 Task: Create a rule when softage.1@softage.net is removed from a card by anyone.
Action: Mouse moved to (682, 189)
Screenshot: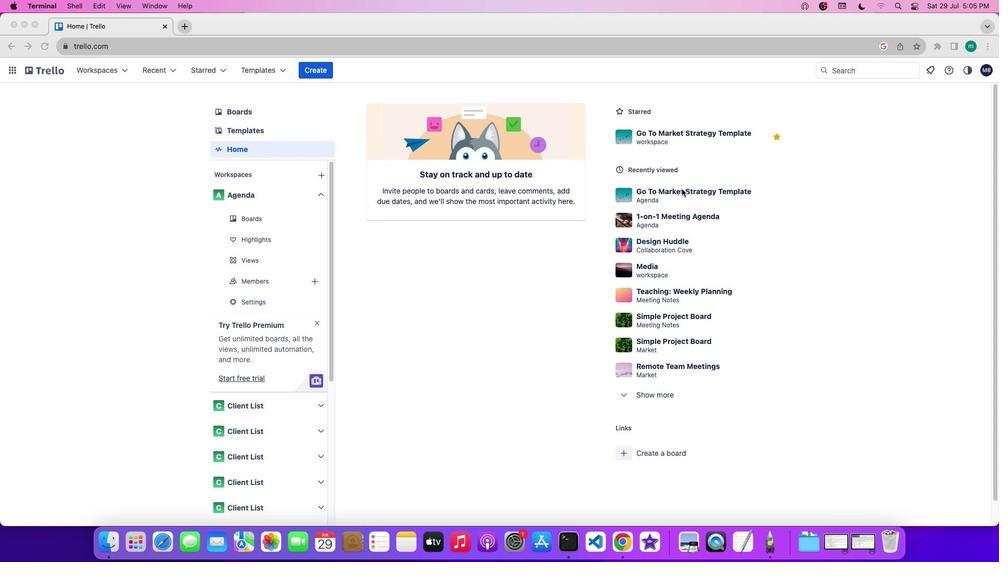 
Action: Mouse pressed left at (682, 189)
Screenshot: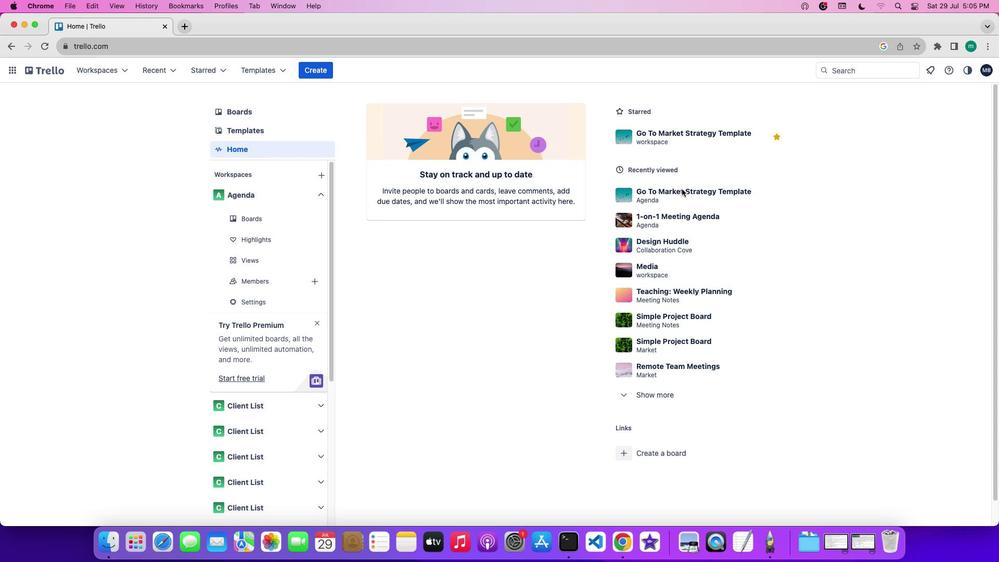 
Action: Mouse pressed left at (682, 189)
Screenshot: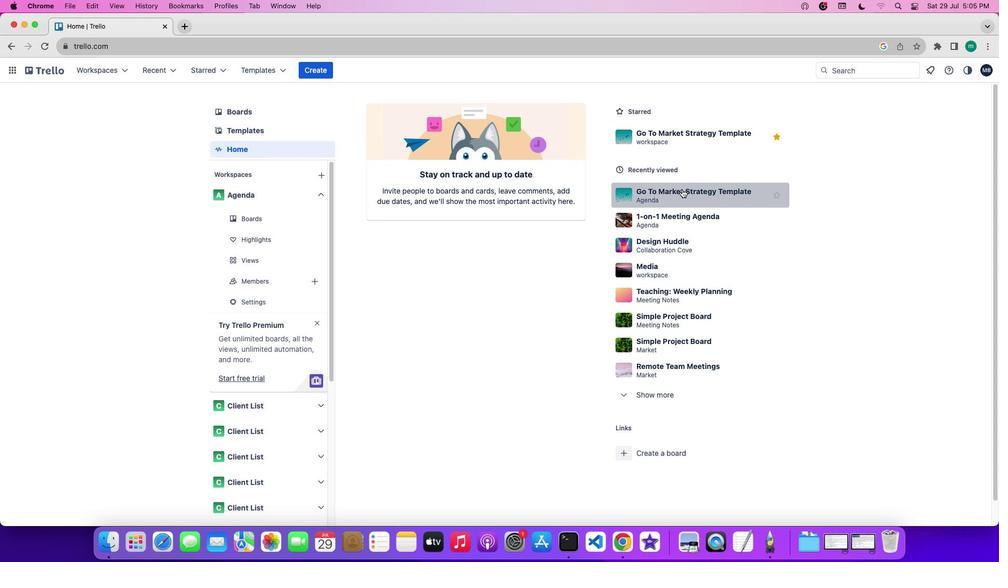 
Action: Mouse moved to (889, 223)
Screenshot: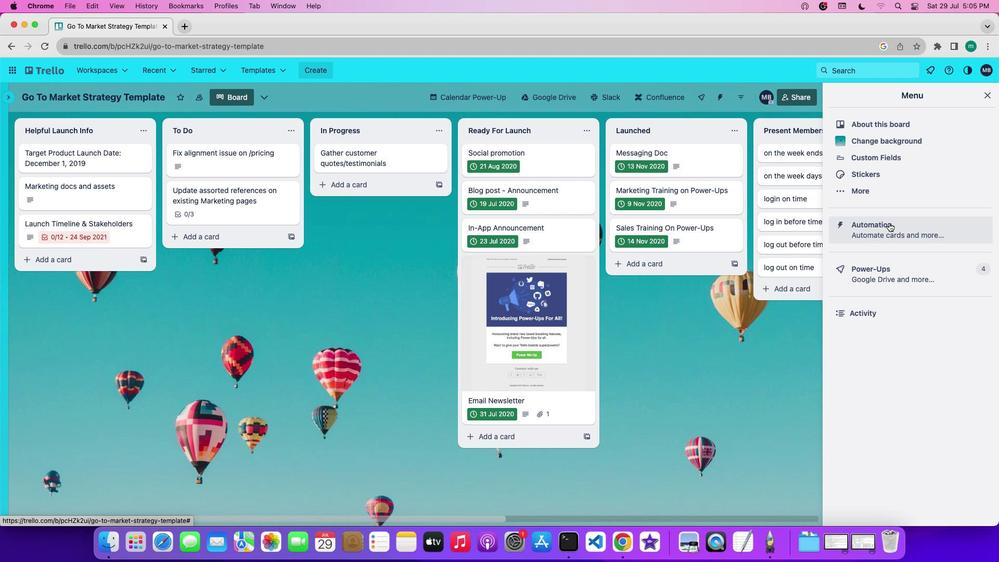 
Action: Mouse pressed left at (889, 223)
Screenshot: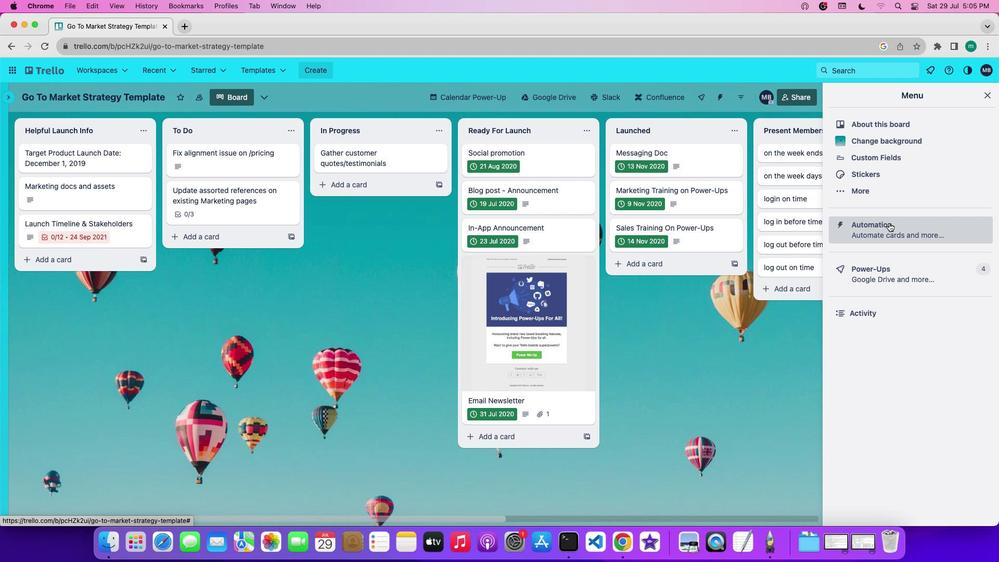 
Action: Mouse moved to (53, 192)
Screenshot: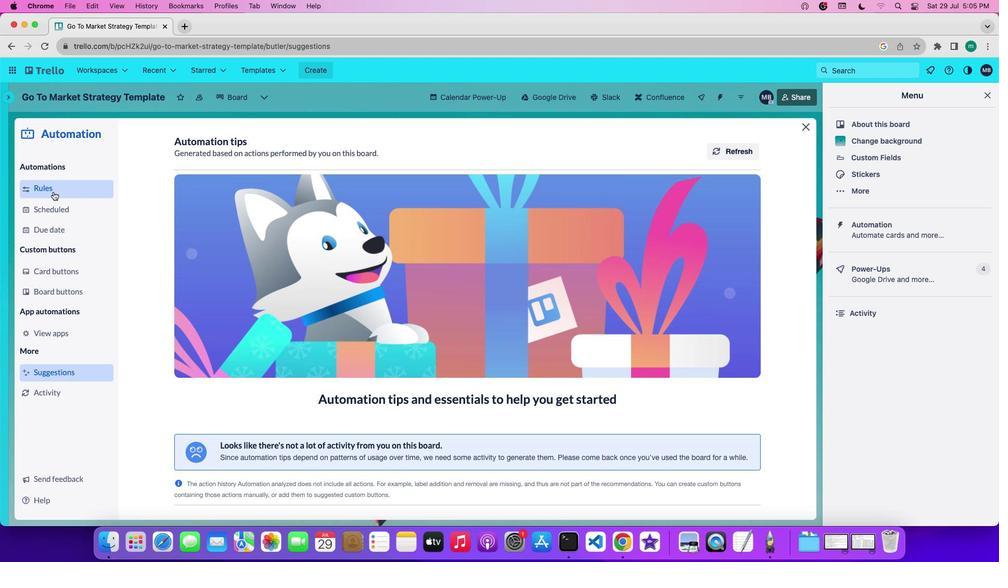 
Action: Mouse pressed left at (53, 192)
Screenshot: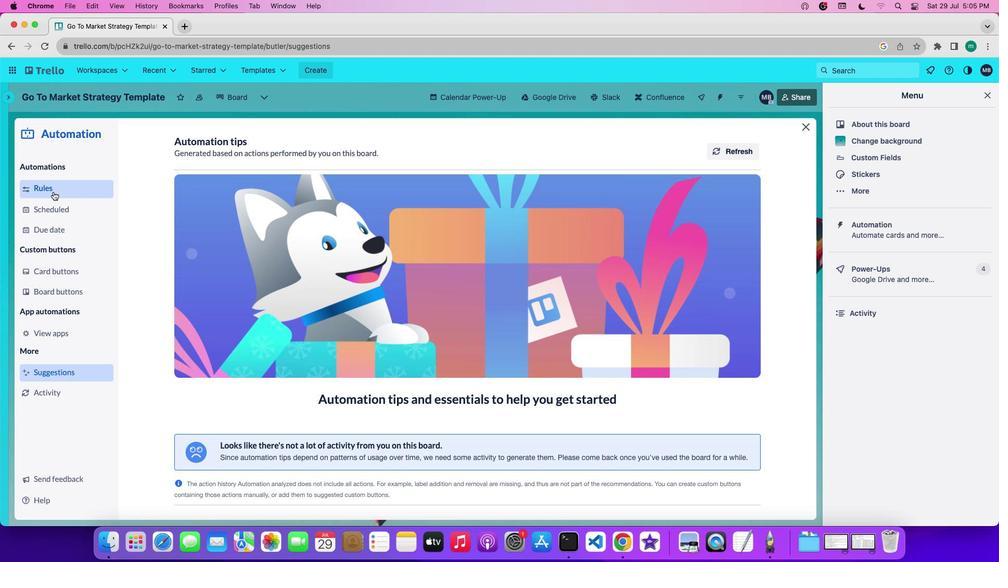
Action: Mouse moved to (222, 373)
Screenshot: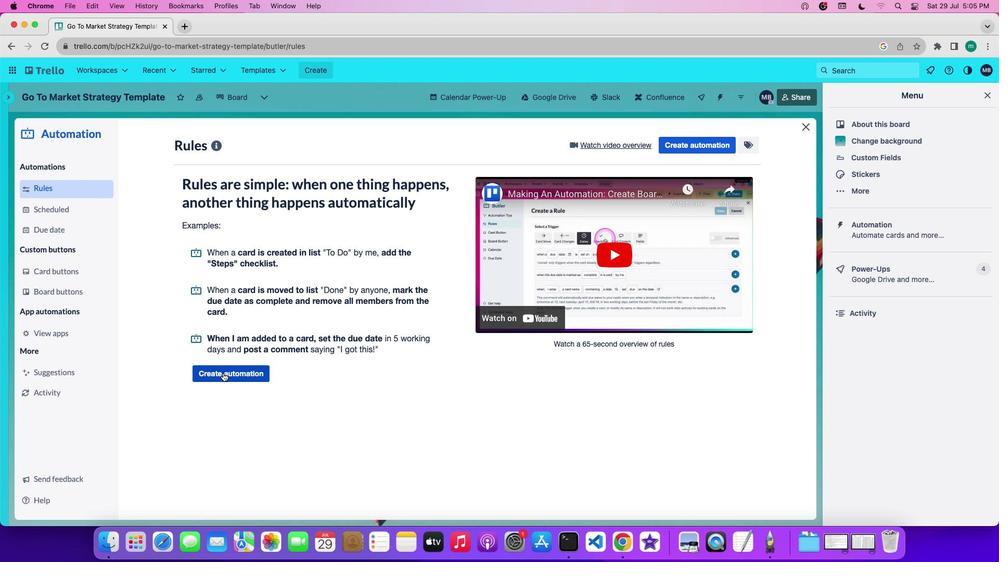 
Action: Mouse pressed left at (222, 373)
Screenshot: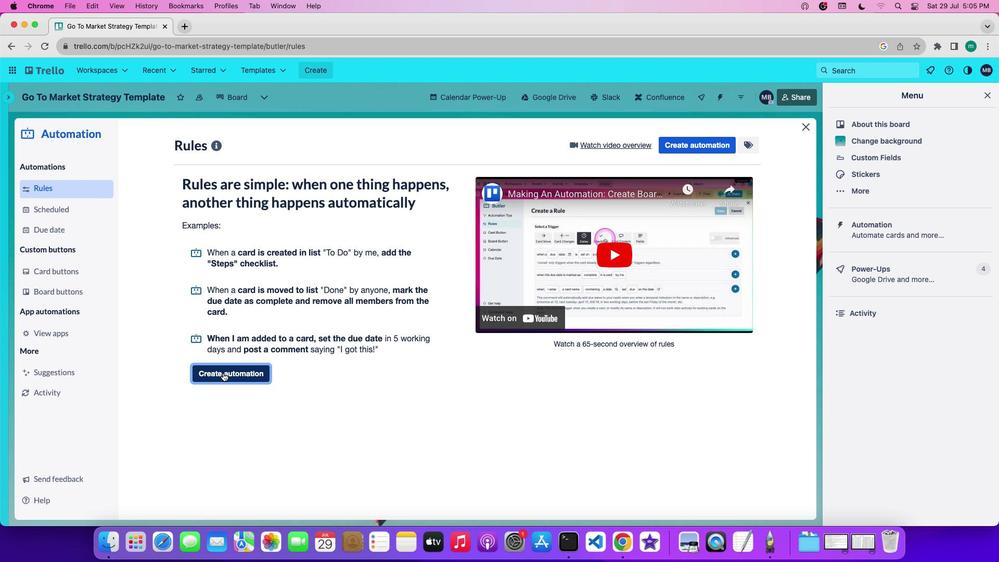 
Action: Mouse moved to (488, 241)
Screenshot: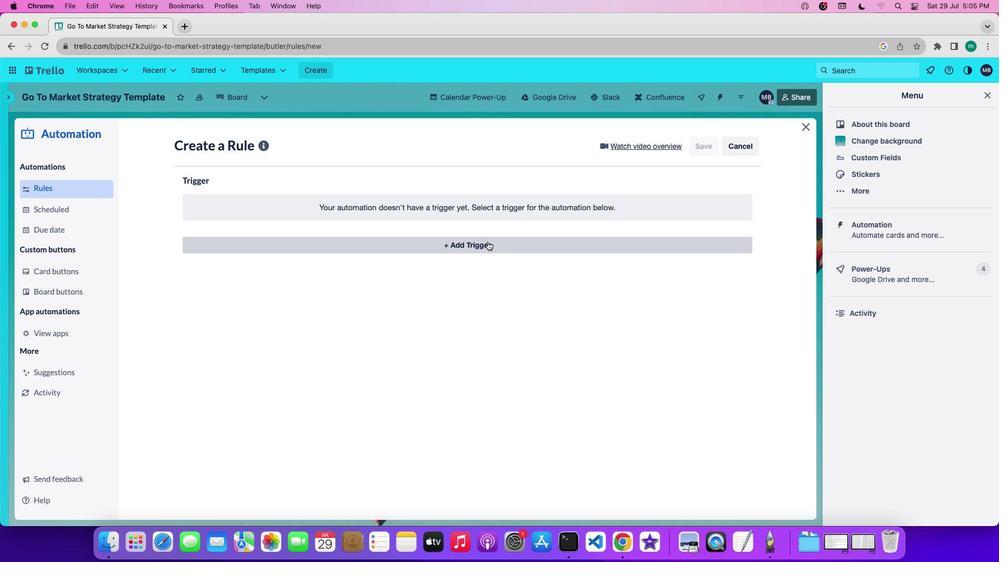 
Action: Mouse pressed left at (488, 241)
Screenshot: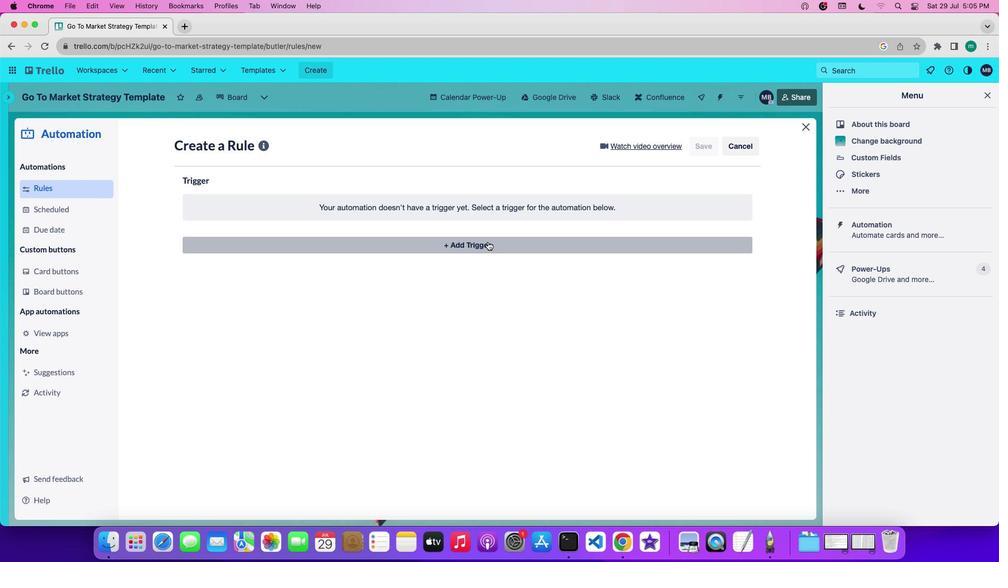 
Action: Mouse moved to (247, 273)
Screenshot: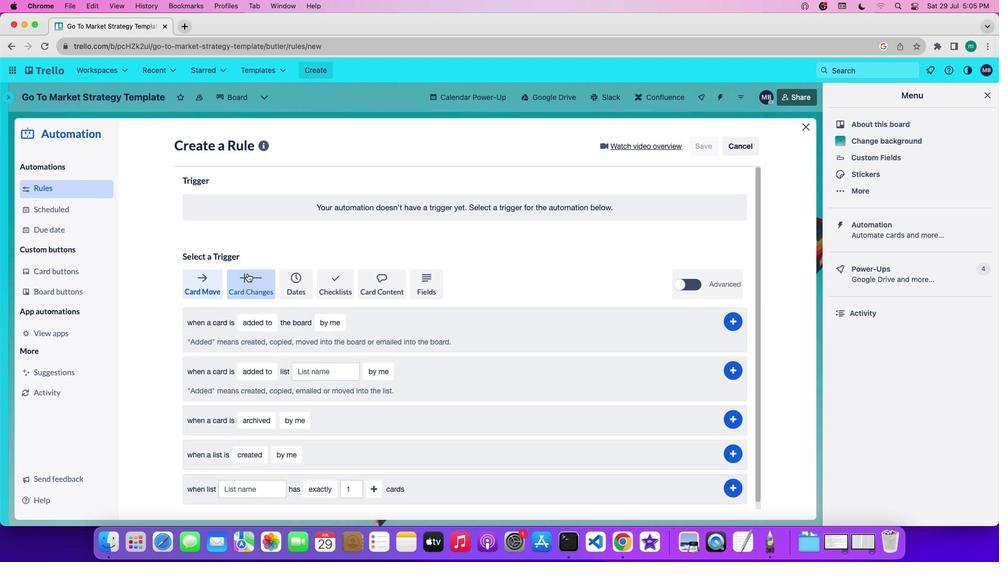 
Action: Mouse pressed left at (247, 273)
Screenshot: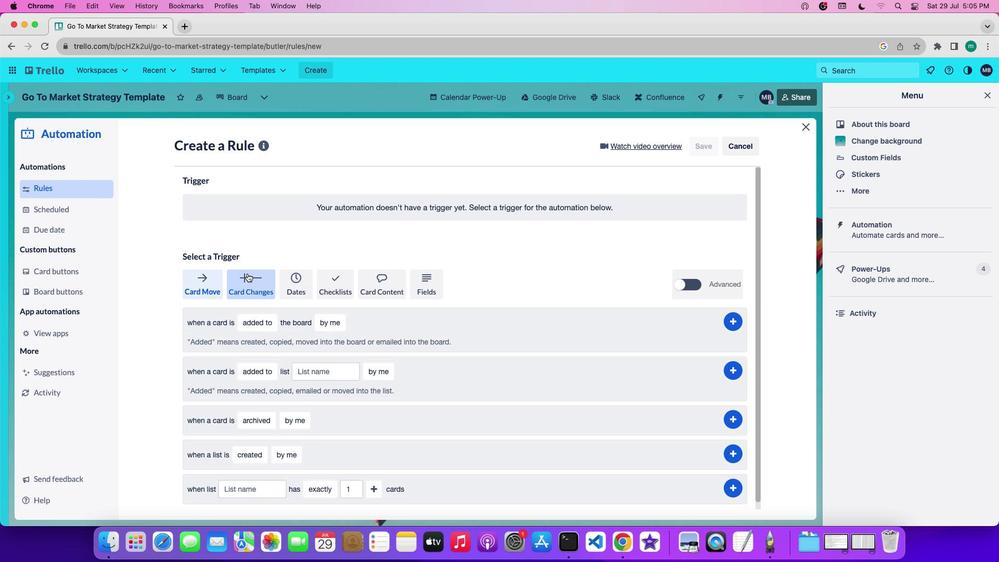 
Action: Mouse moved to (243, 427)
Screenshot: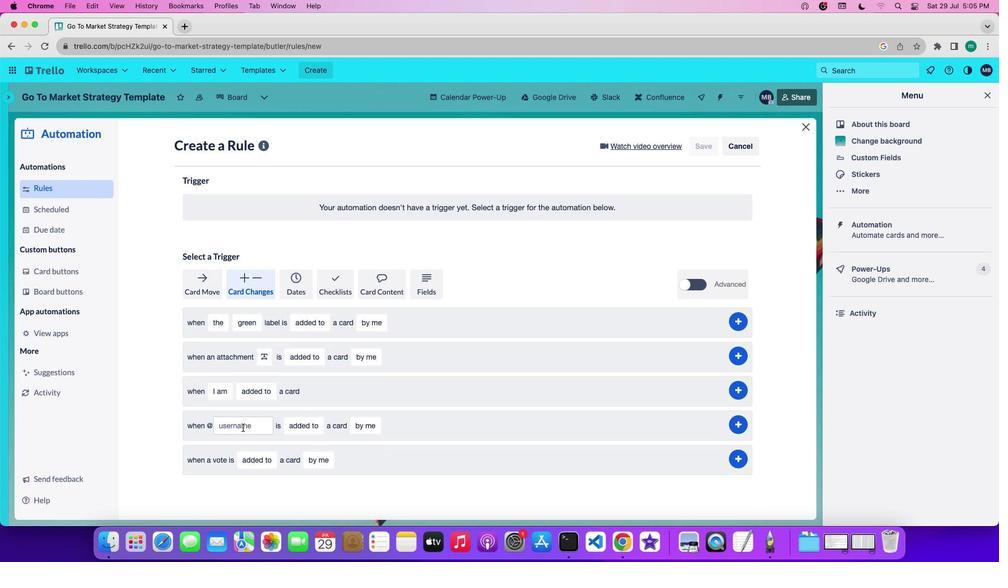 
Action: Mouse pressed left at (243, 427)
Screenshot: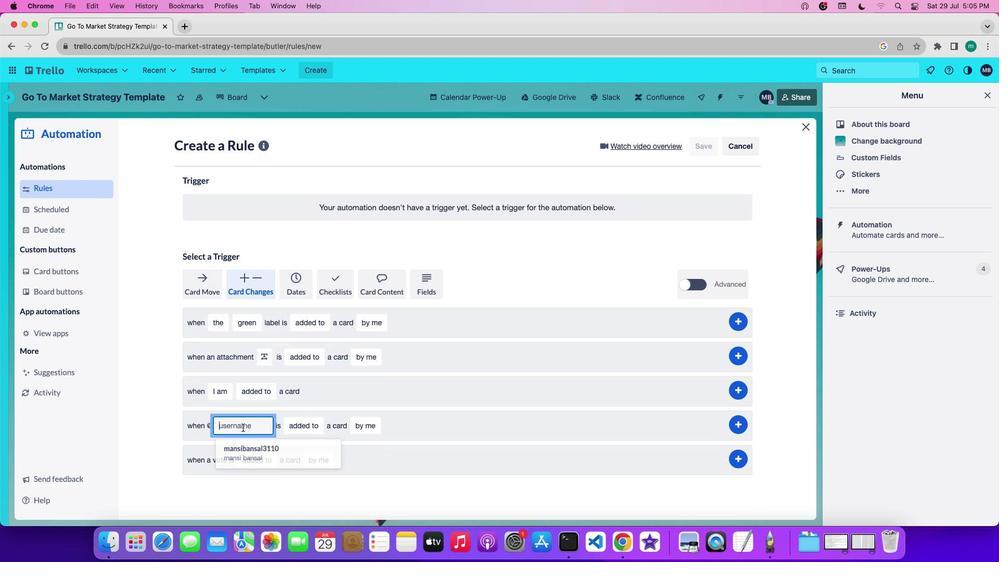 
Action: Key pressed 's''o''f''t''a''g''e''.''1'Key.shift_r'@''s''o''f''t''a''g''e'',''n''e''t'
Screenshot: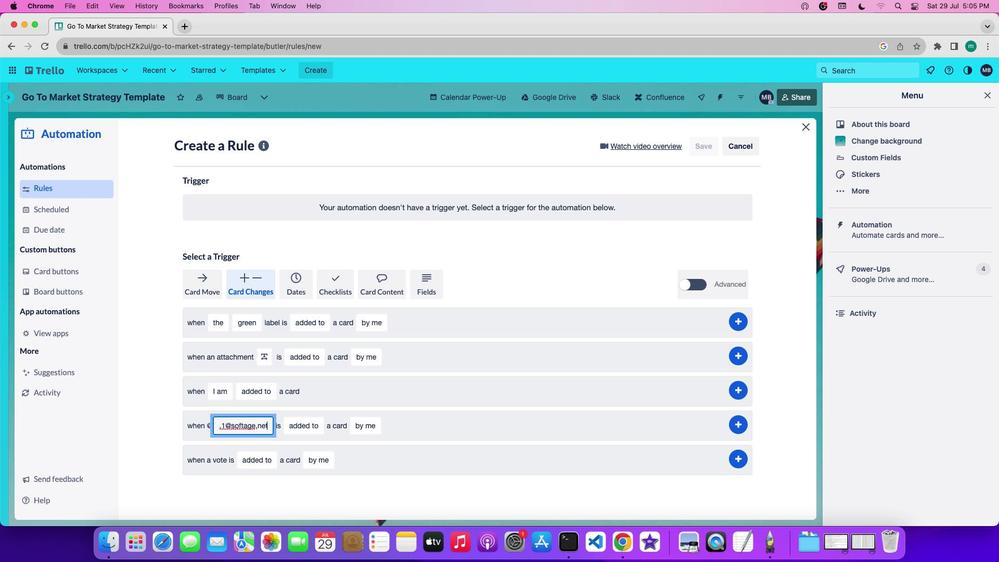 
Action: Mouse moved to (307, 427)
Screenshot: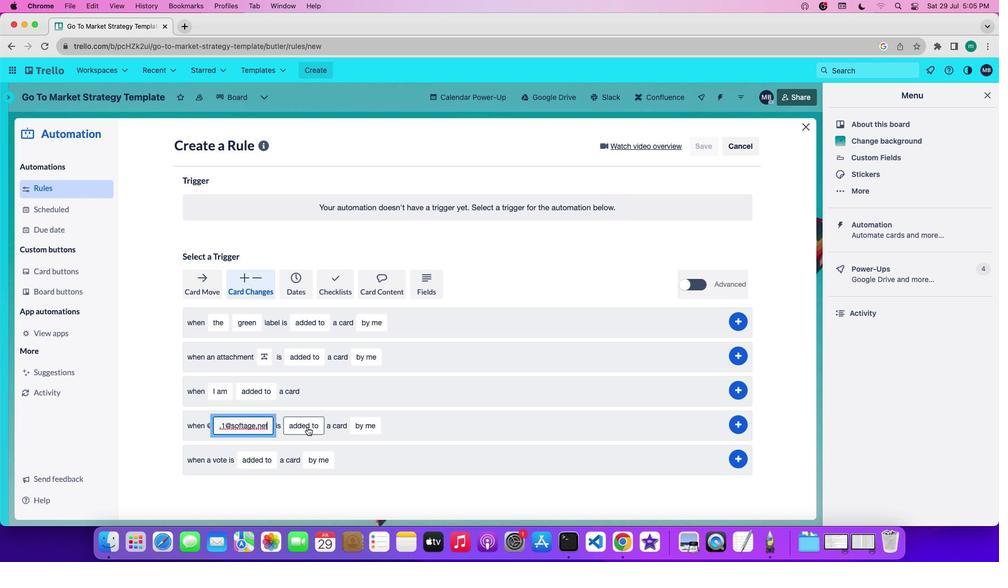 
Action: Mouse pressed left at (307, 427)
Screenshot: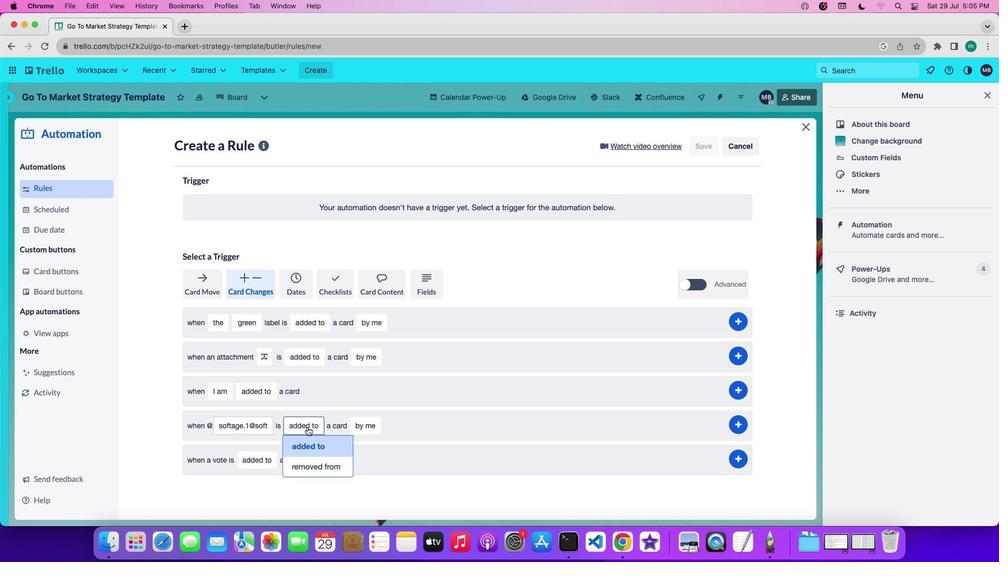 
Action: Mouse moved to (317, 463)
Screenshot: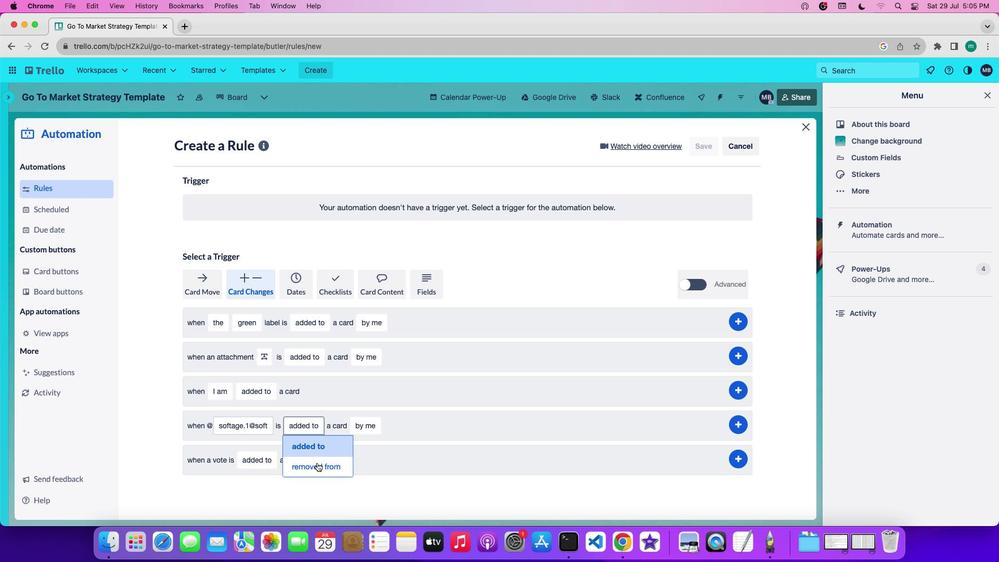 
Action: Mouse pressed left at (317, 463)
Screenshot: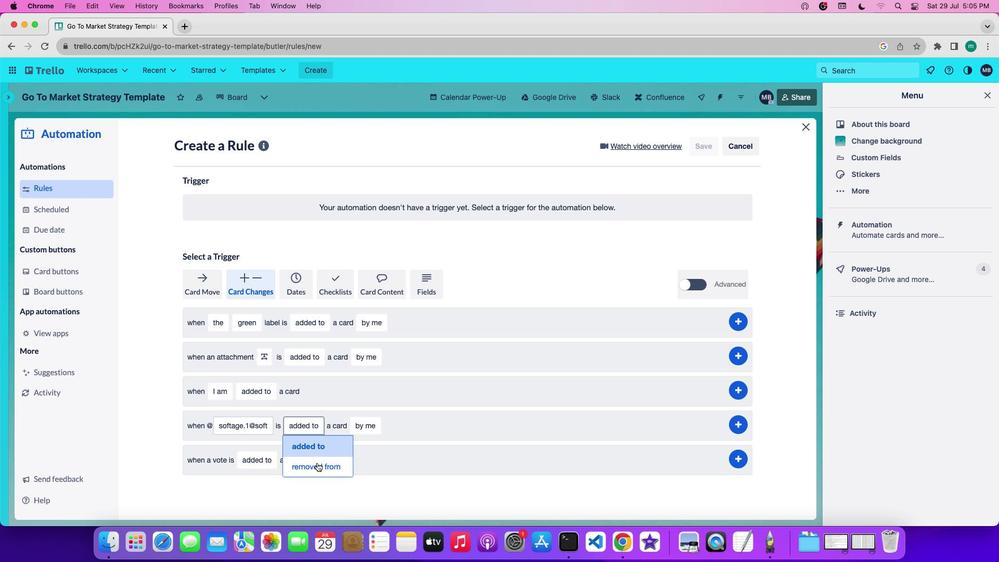
Action: Mouse moved to (377, 432)
Screenshot: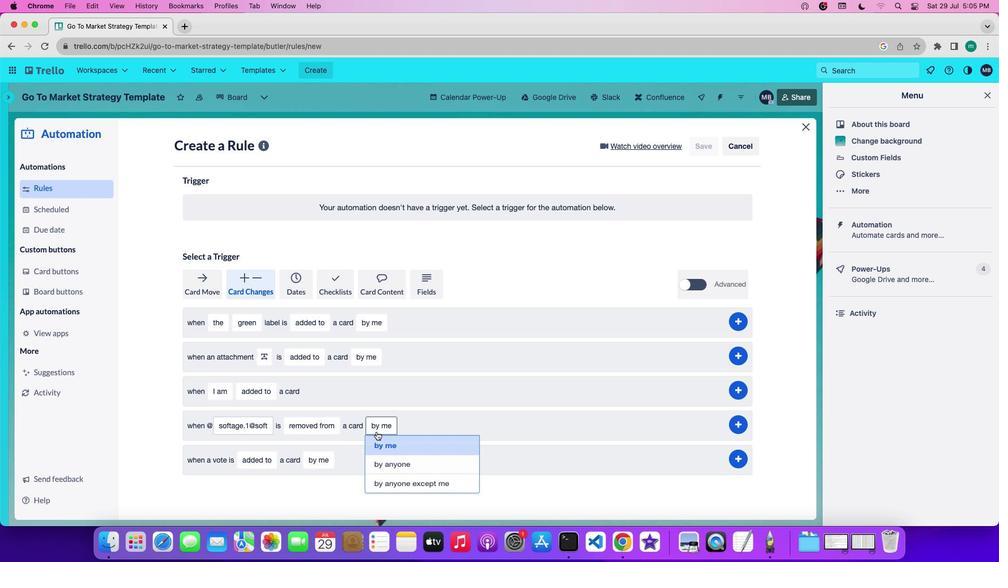 
Action: Mouse pressed left at (377, 432)
Screenshot: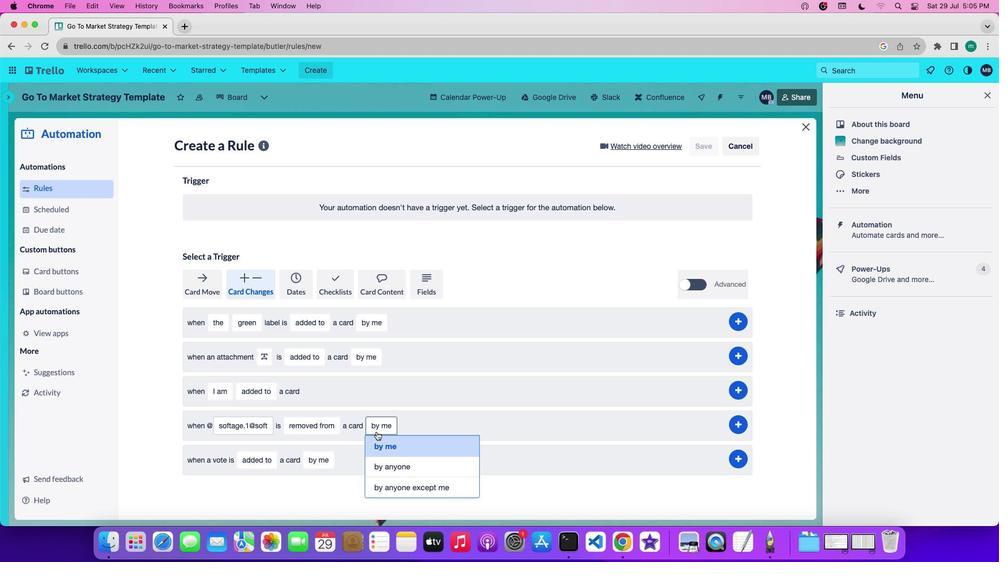 
Action: Mouse moved to (377, 464)
Screenshot: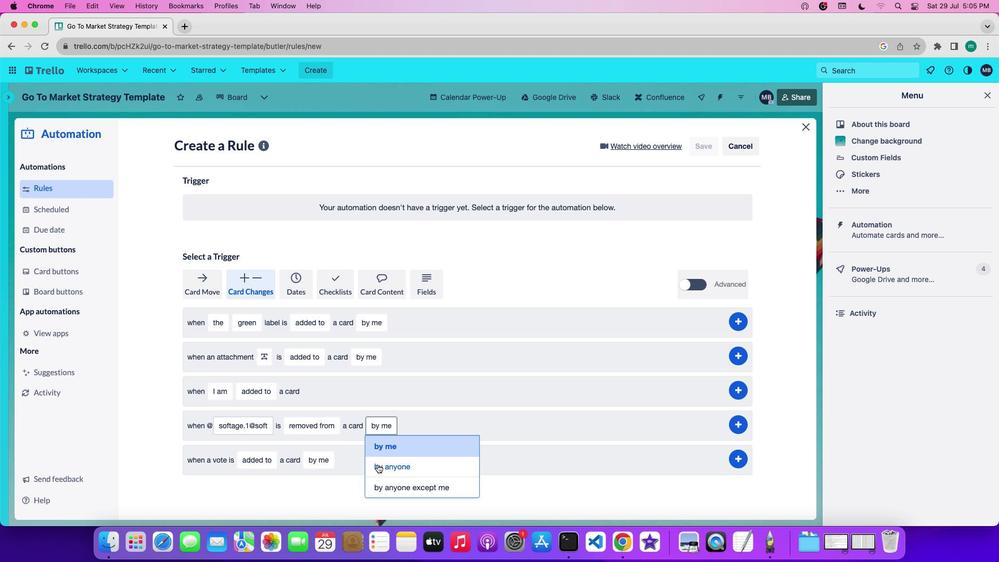
Action: Mouse pressed left at (377, 464)
Screenshot: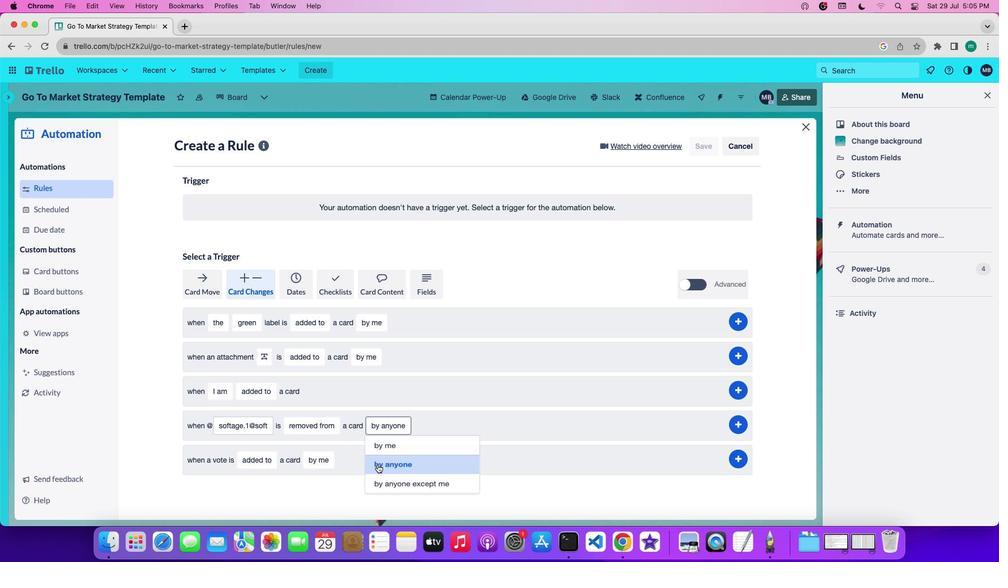 
Action: Mouse moved to (742, 425)
Screenshot: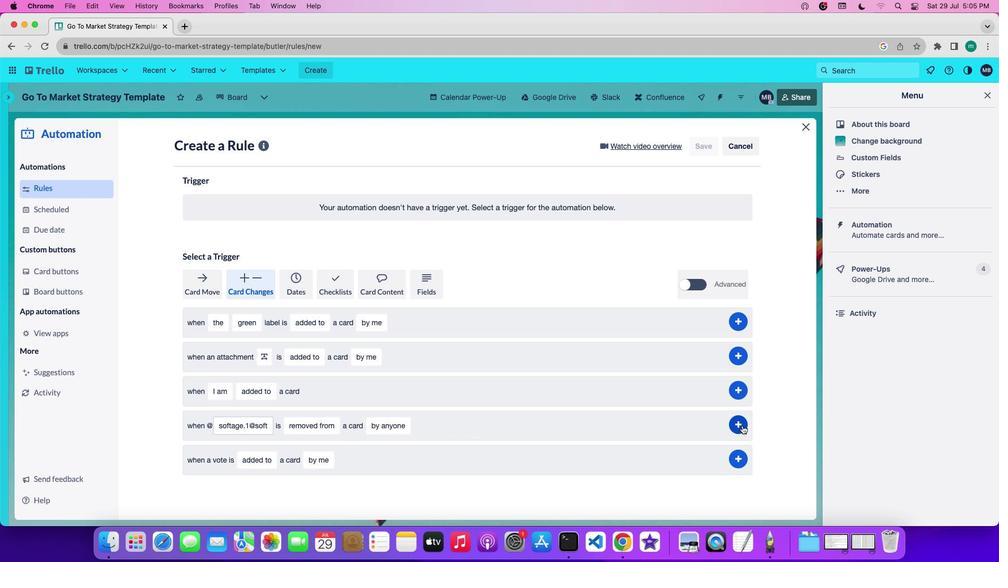 
Action: Mouse pressed left at (742, 425)
Screenshot: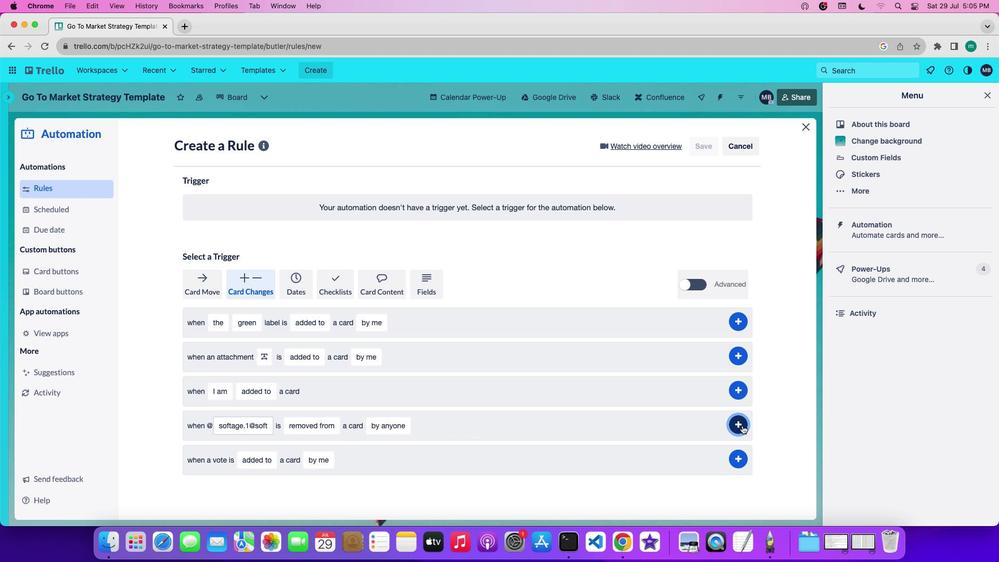 
Action: Mouse moved to (774, 429)
Screenshot: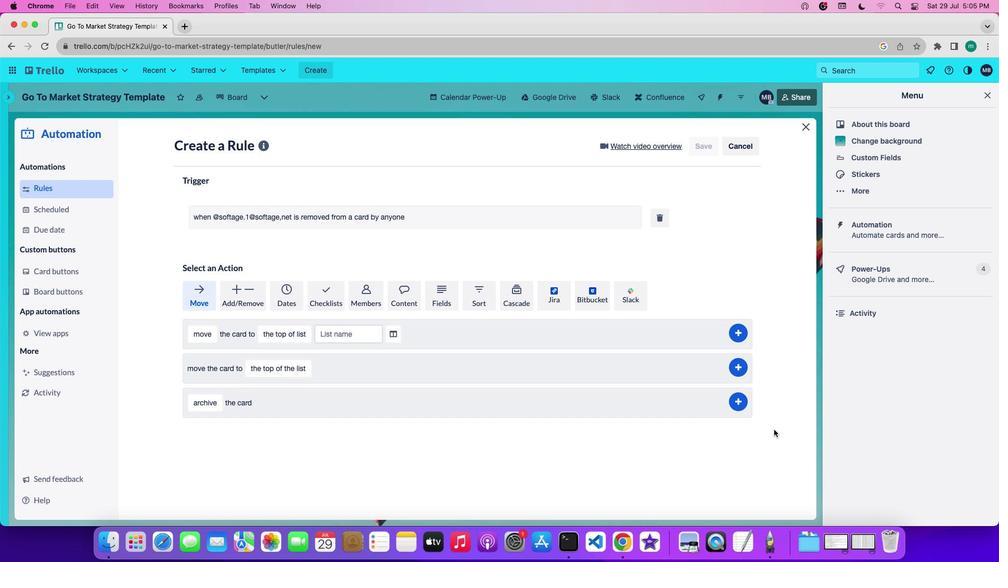 
